 Task: Search for the nearest lighthouse along the East Coast.
Action: Mouse moved to (88, 26)
Screenshot: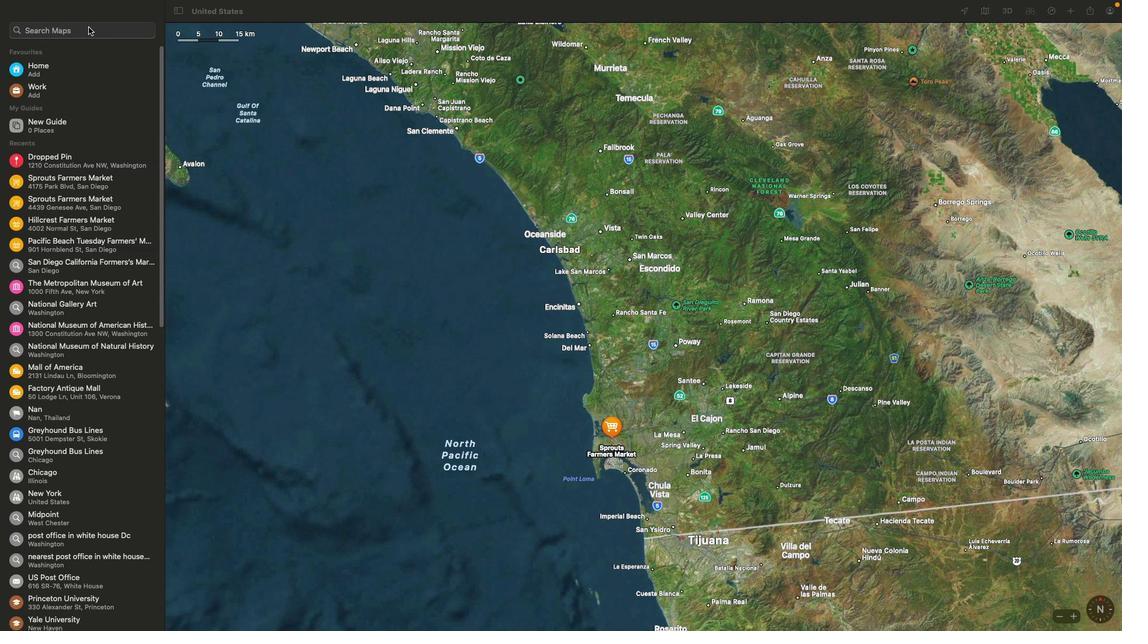 
Action: Mouse pressed left at (88, 26)
Screenshot: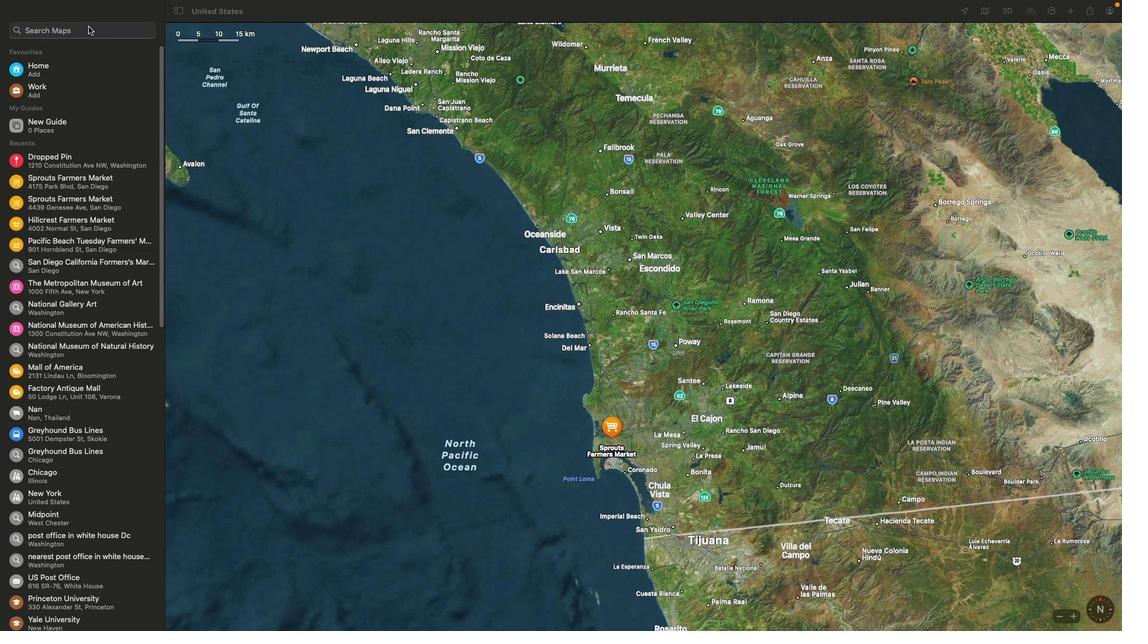 
Action: Mouse moved to (88, 26)
Screenshot: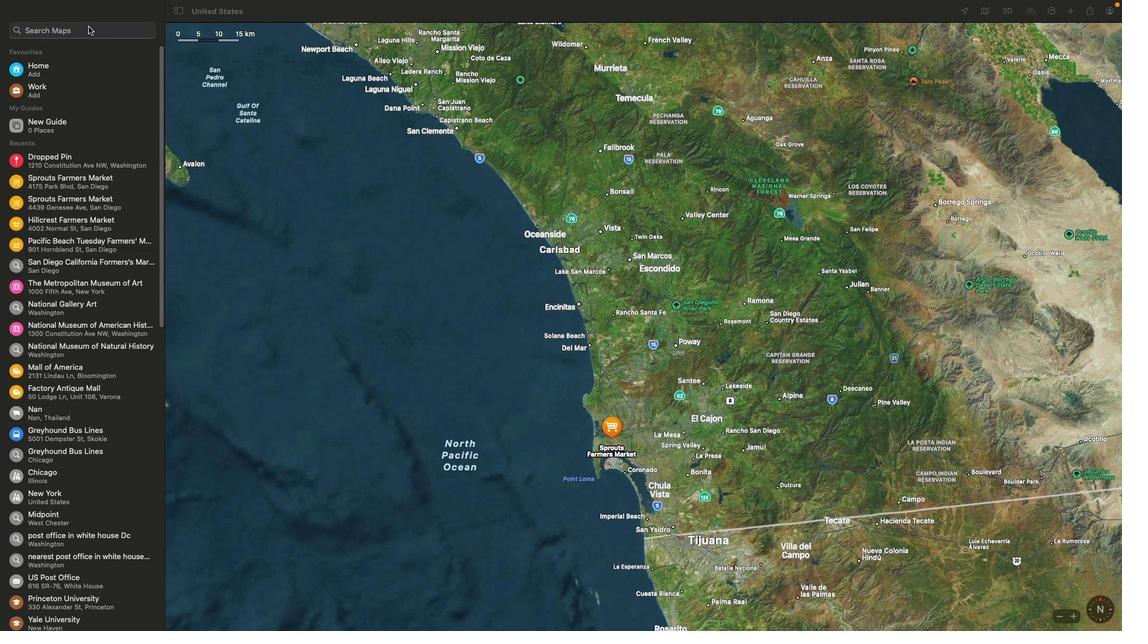 
Action: Key pressed Key.shift'E''a''s''t'Key.spaceKey.shift'C''o''a''s''t'Key.spaceKey.enter
Screenshot: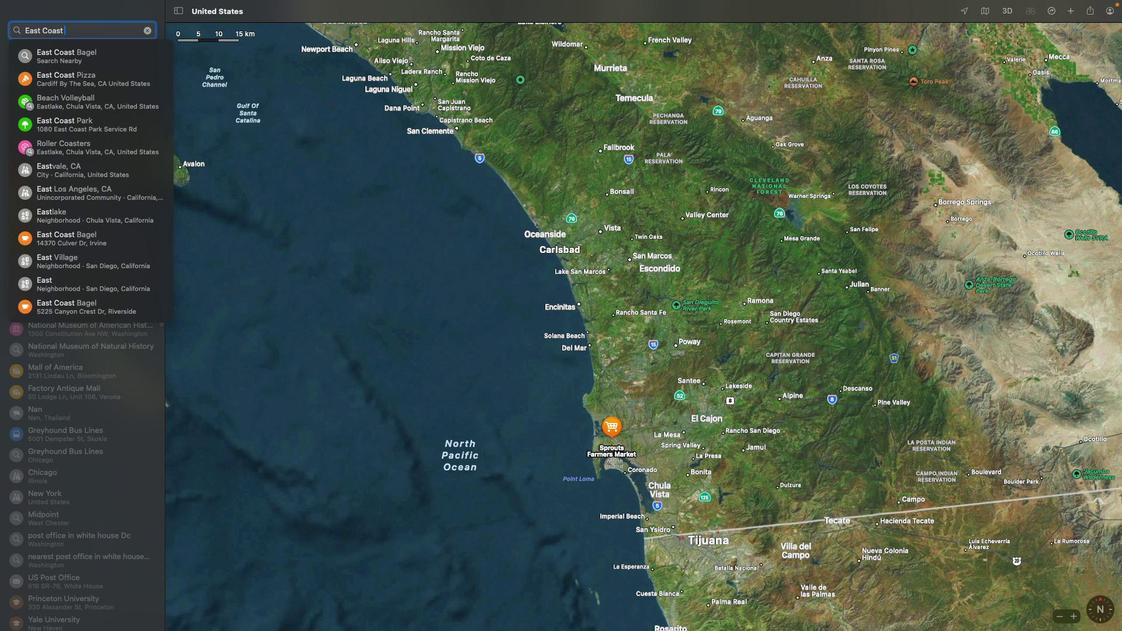 
Action: Mouse moved to (80, 32)
Screenshot: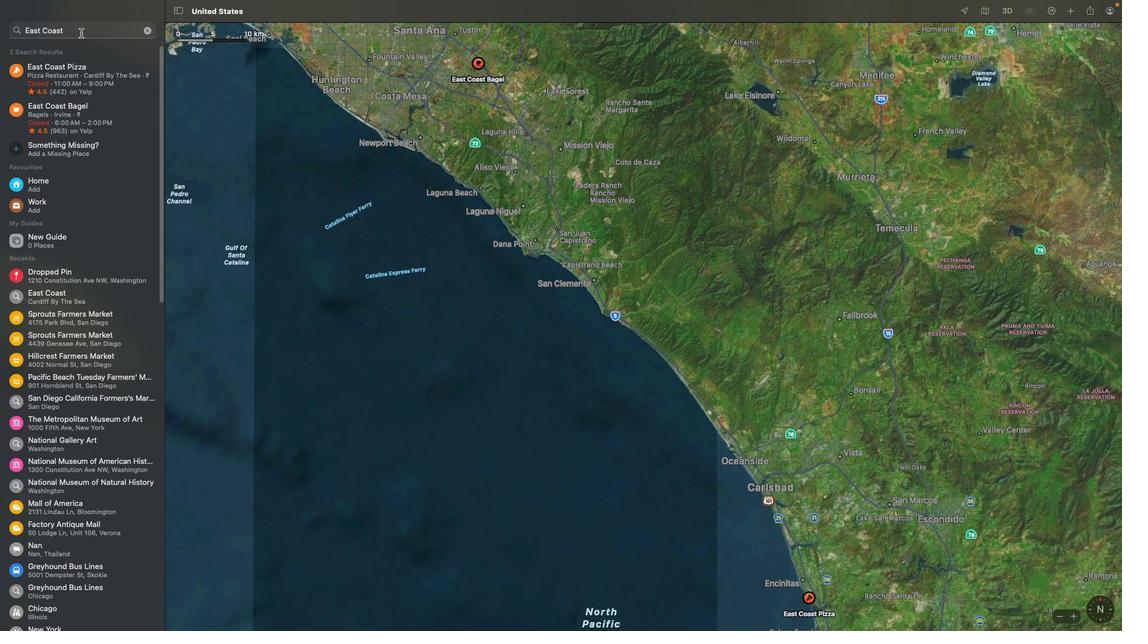 
Action: Mouse pressed left at (80, 32)
Screenshot: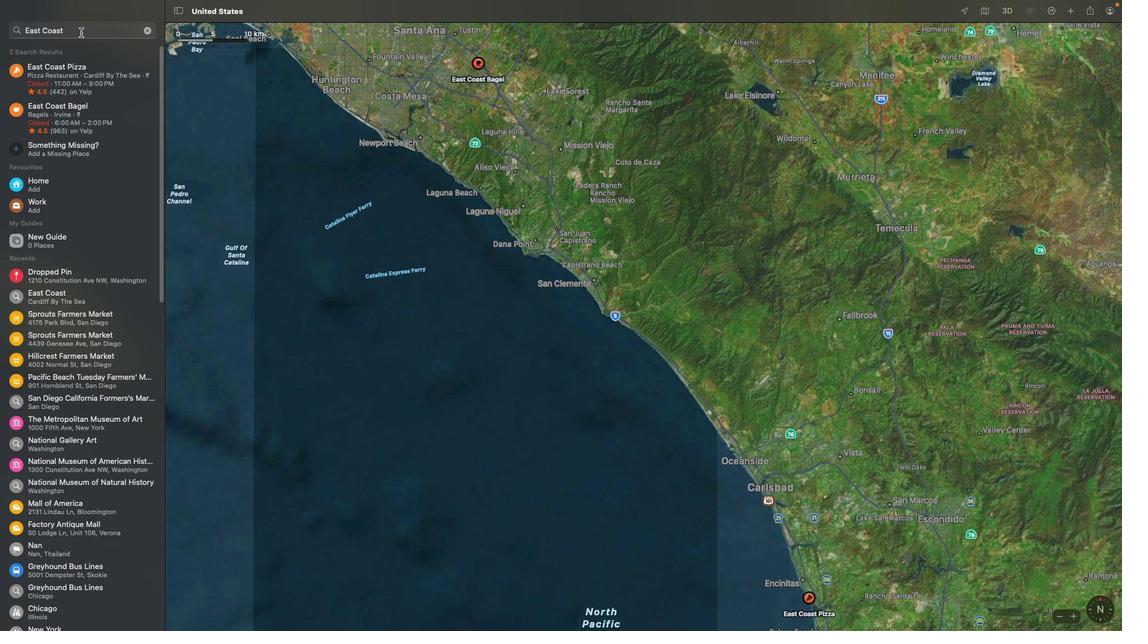 
Action: Key pressed Key.backspaceKey.backspaceKey.backspaceKey.backspaceKey.backspaceKey.backspaceKey.backspaceKey.backspaceKey.backspaceKey.backspaceKey.backspaceKey.backspaceKey.backspaceKey.backspaceKey.backspaceKey.backspace'l''i''e''s''t'Key.backspaceKey.backspaceKey.backspace'g''h''t''h''o''u''s''e'
Screenshot: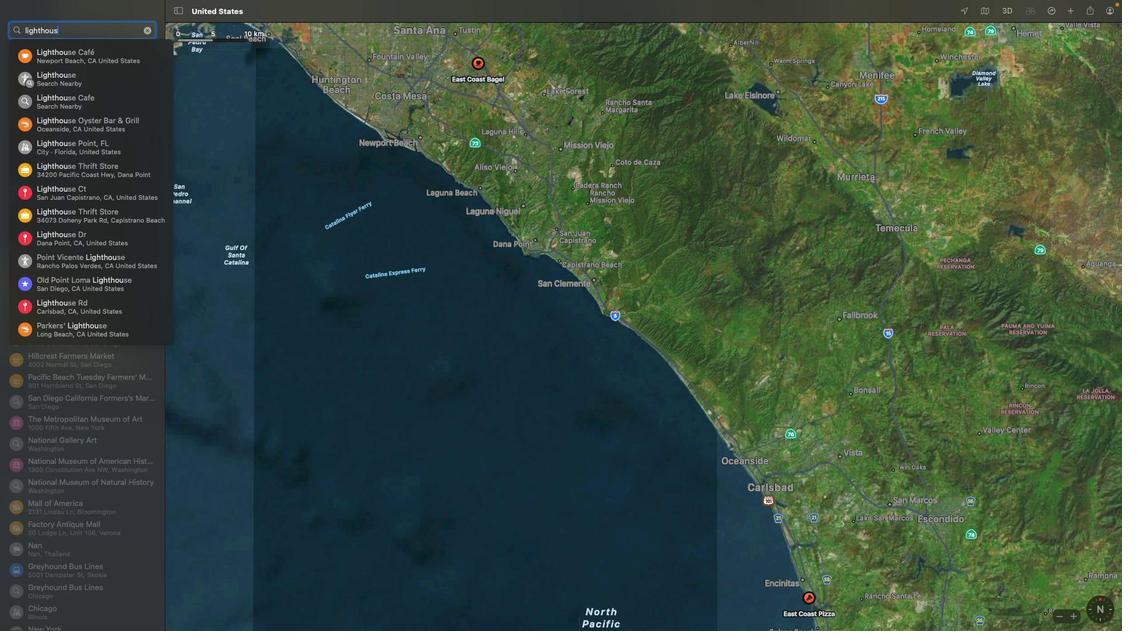 
Action: Mouse moved to (75, 45)
Screenshot: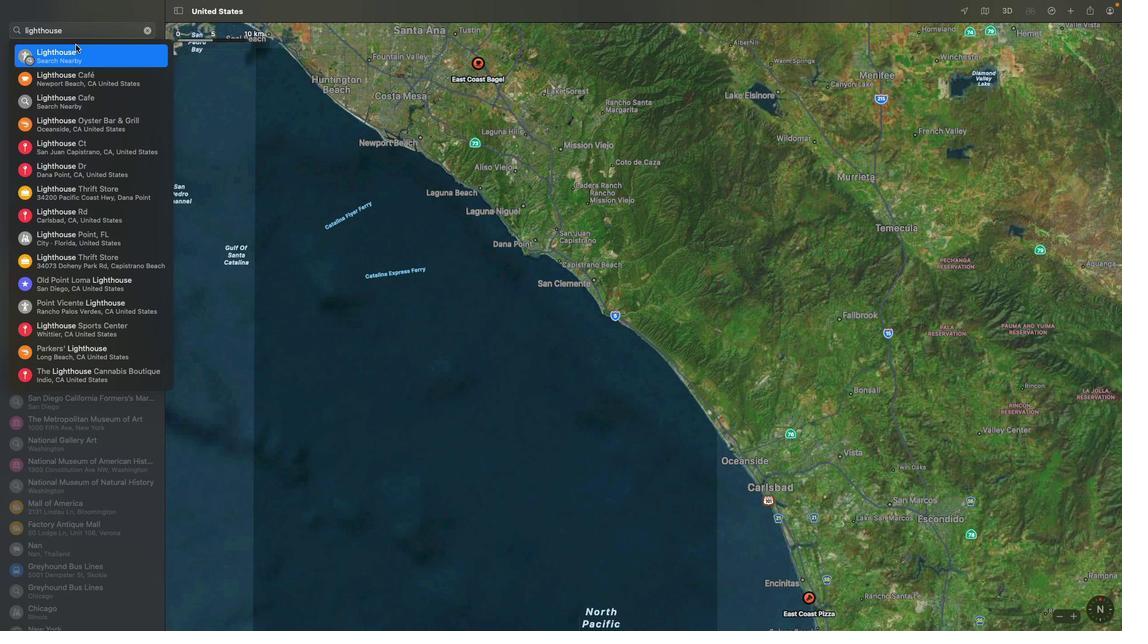 
Action: Mouse pressed left at (75, 45)
Screenshot: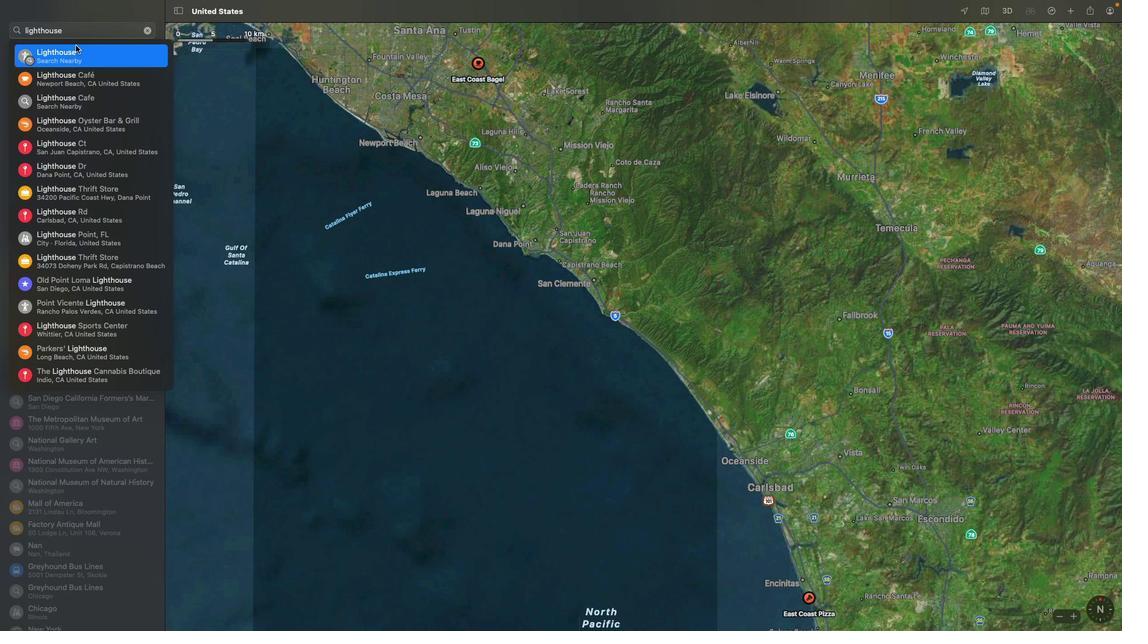 
Action: Mouse moved to (621, 340)
Screenshot: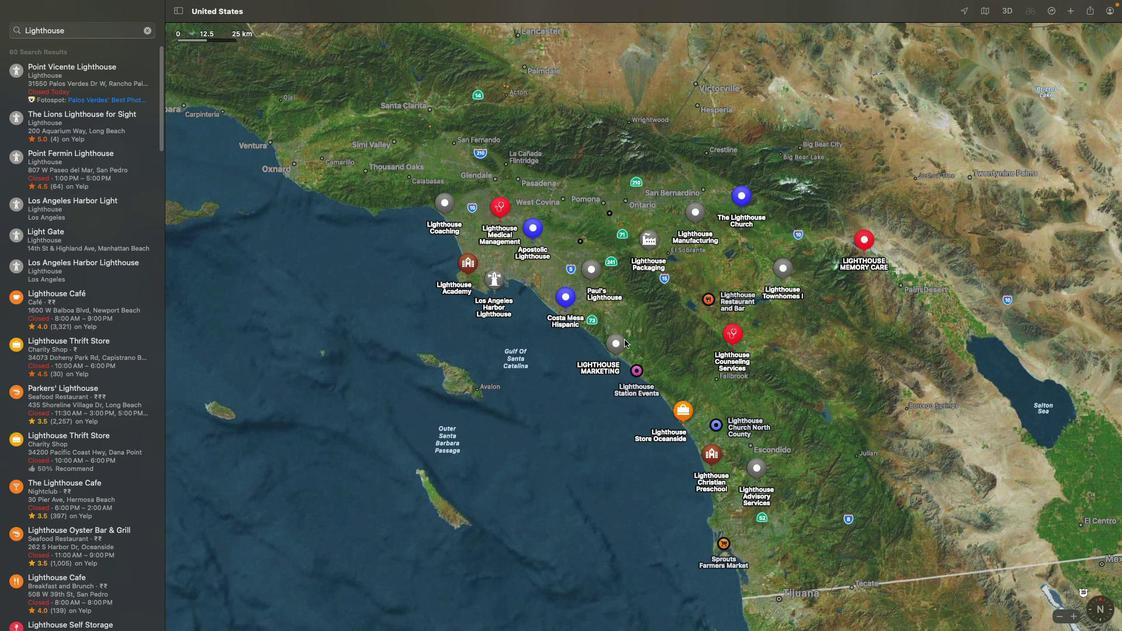 
Action: Mouse scrolled (621, 340) with delta (0, 0)
Screenshot: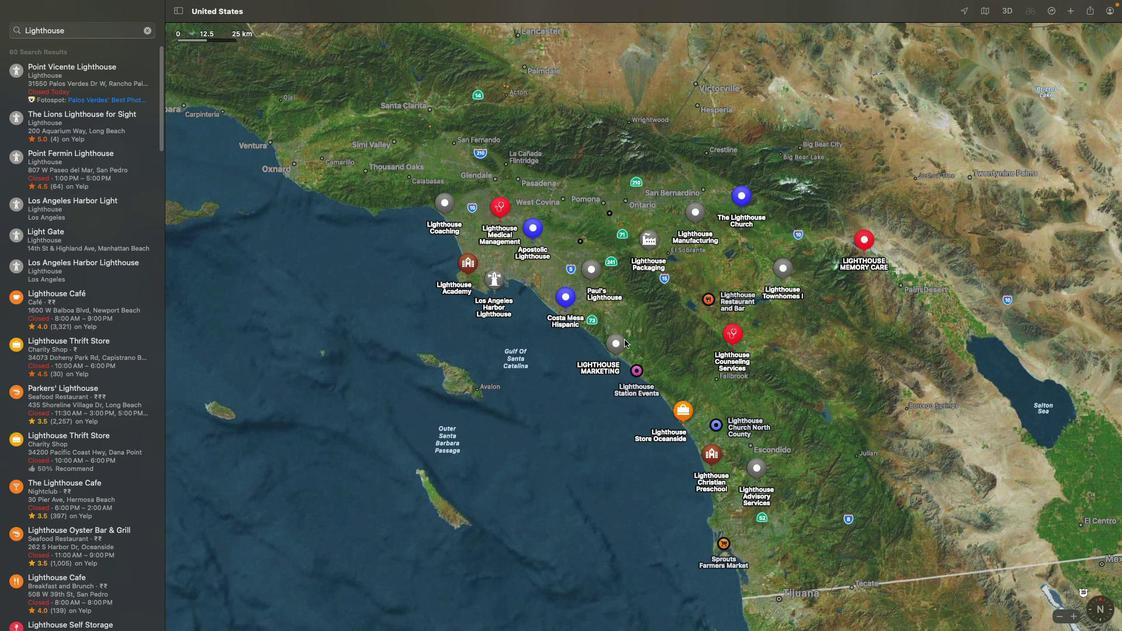 
Action: Mouse moved to (614, 341)
Screenshot: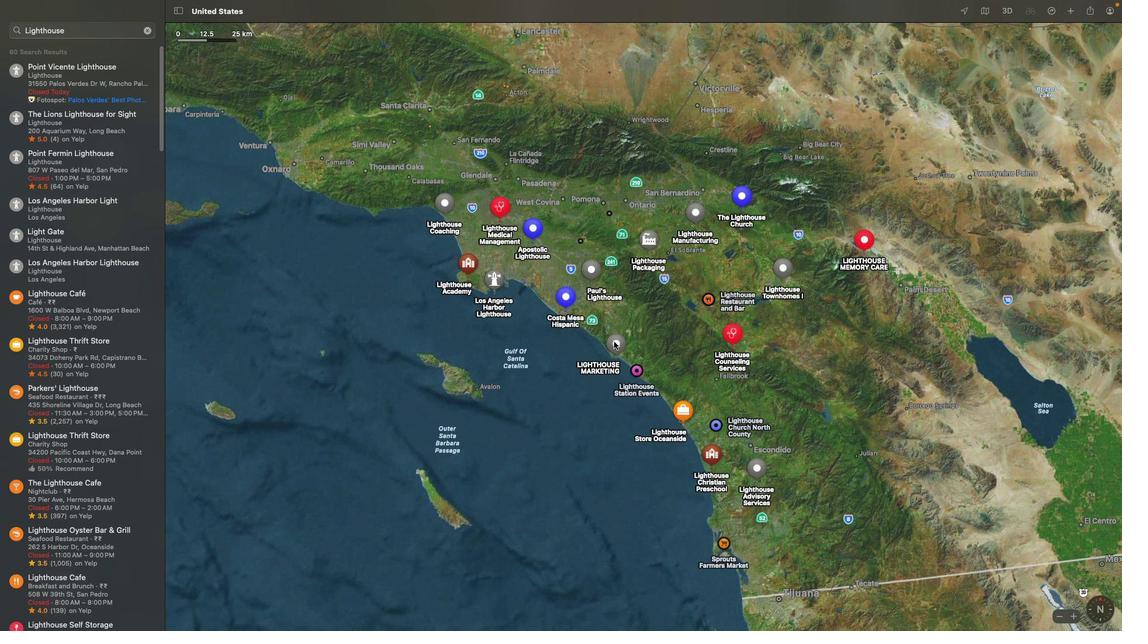 
Action: Mouse scrolled (614, 341) with delta (0, 0)
Screenshot: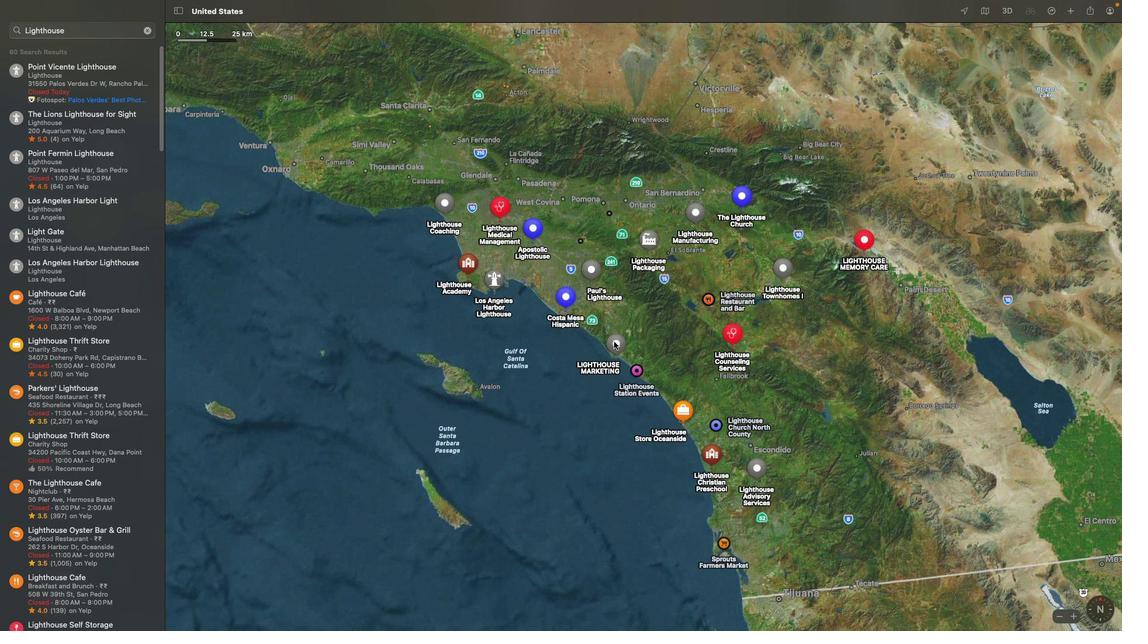 
Action: Mouse scrolled (614, 341) with delta (0, 0)
Screenshot: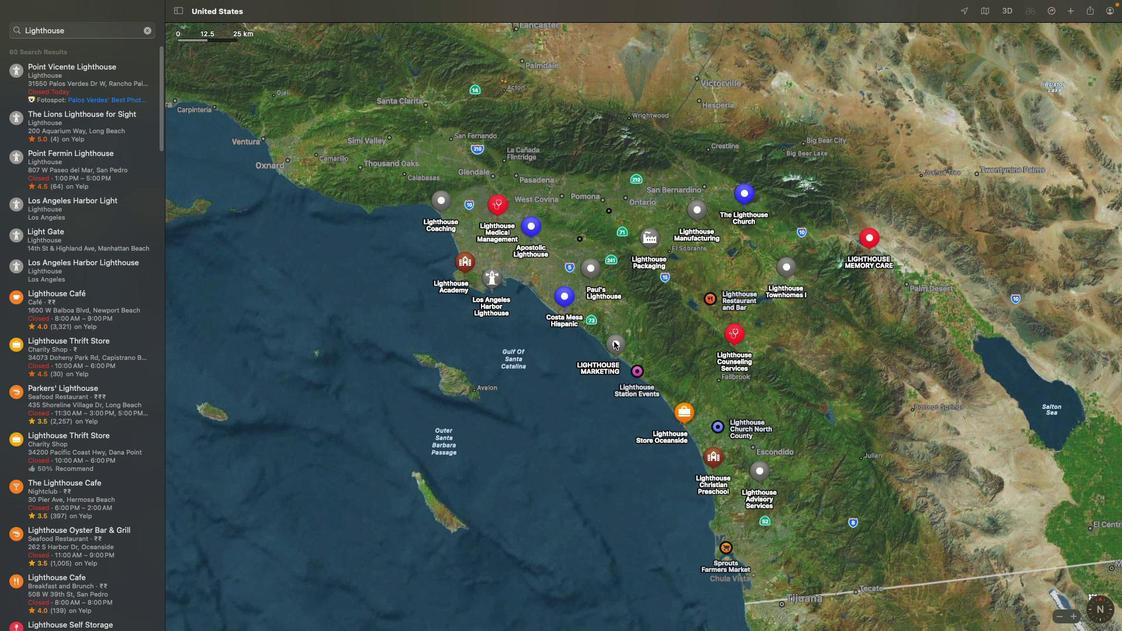 
Action: Mouse scrolled (614, 341) with delta (0, 0)
Screenshot: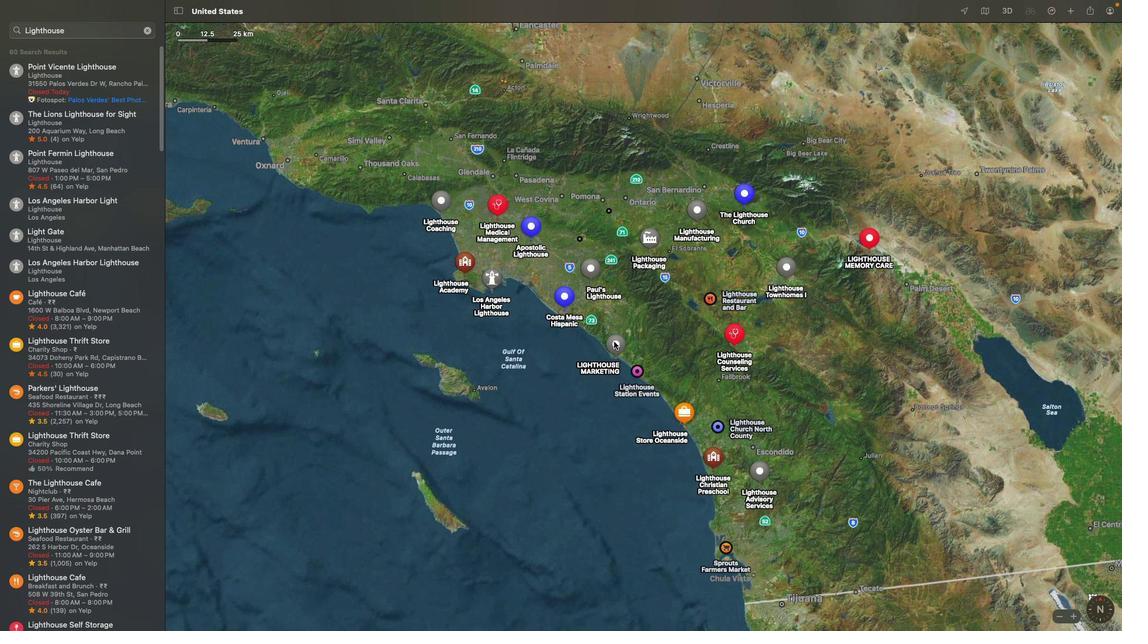 
Action: Mouse scrolled (614, 341) with delta (0, 1)
Screenshot: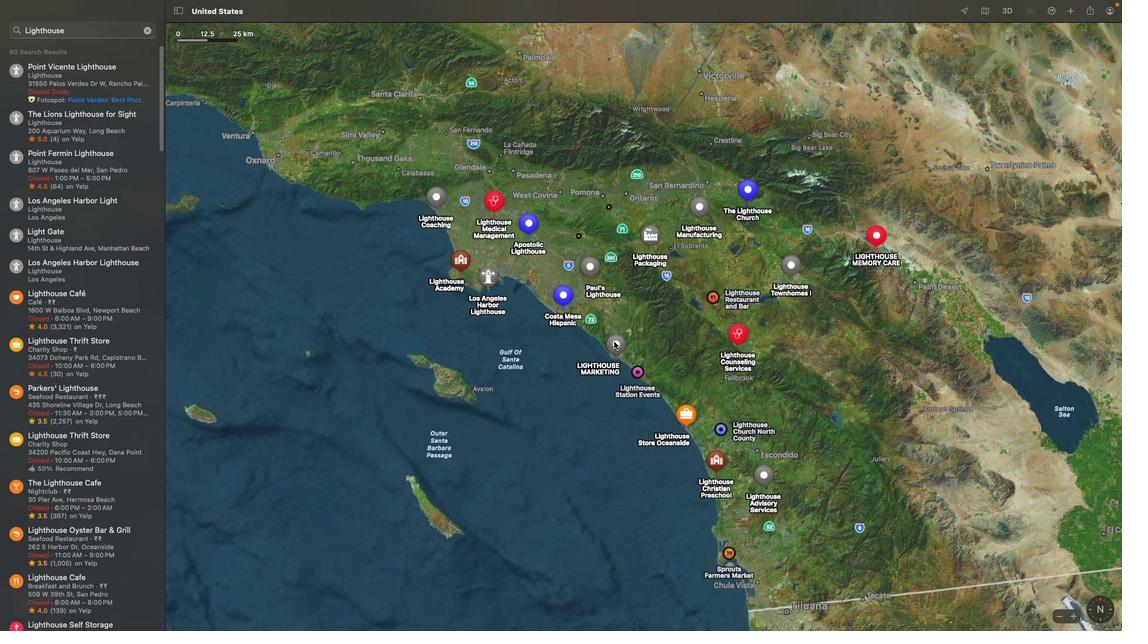 
Action: Mouse moved to (614, 341)
Screenshot: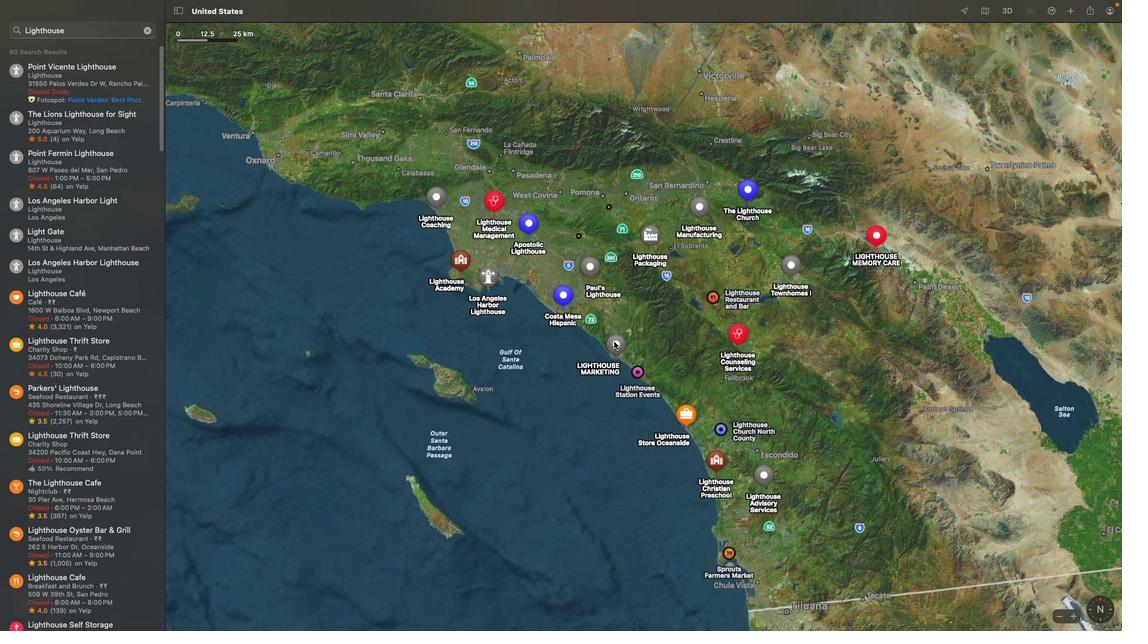 
Action: Mouse scrolled (614, 341) with delta (0, 2)
Screenshot: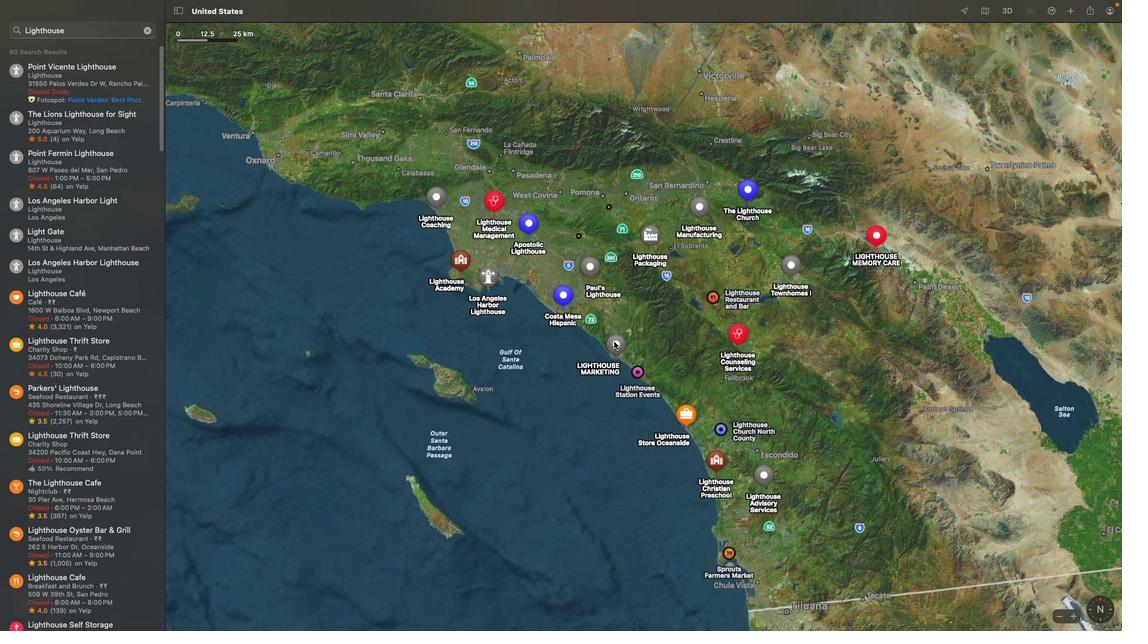 
Action: Mouse scrolled (614, 341) with delta (0, 2)
Screenshot: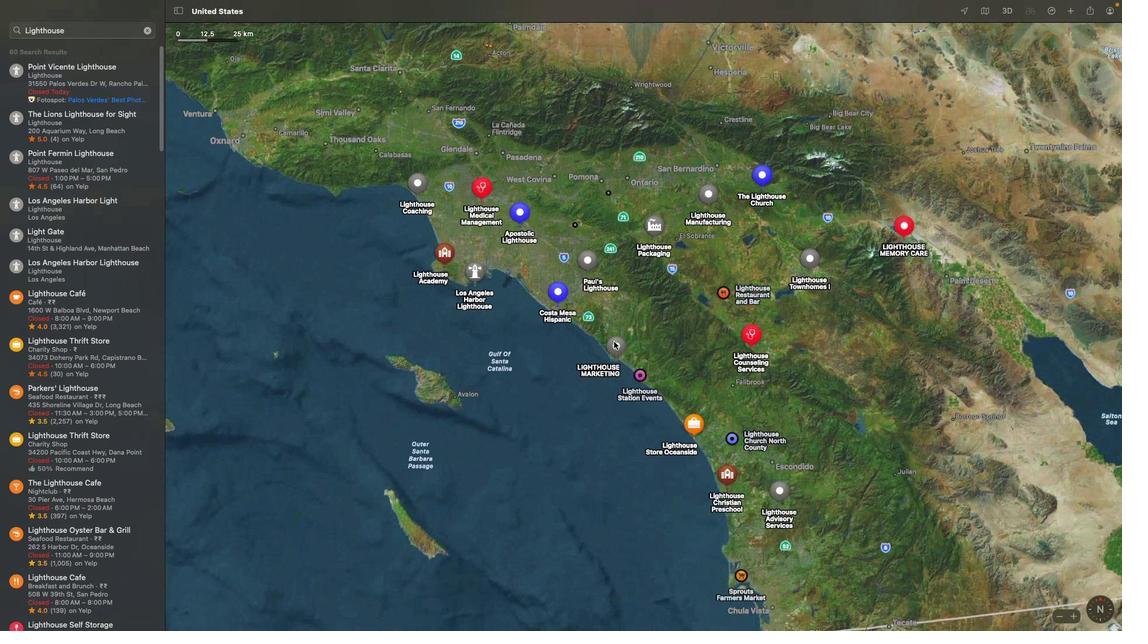 
Action: Mouse moved to (527, 337)
Screenshot: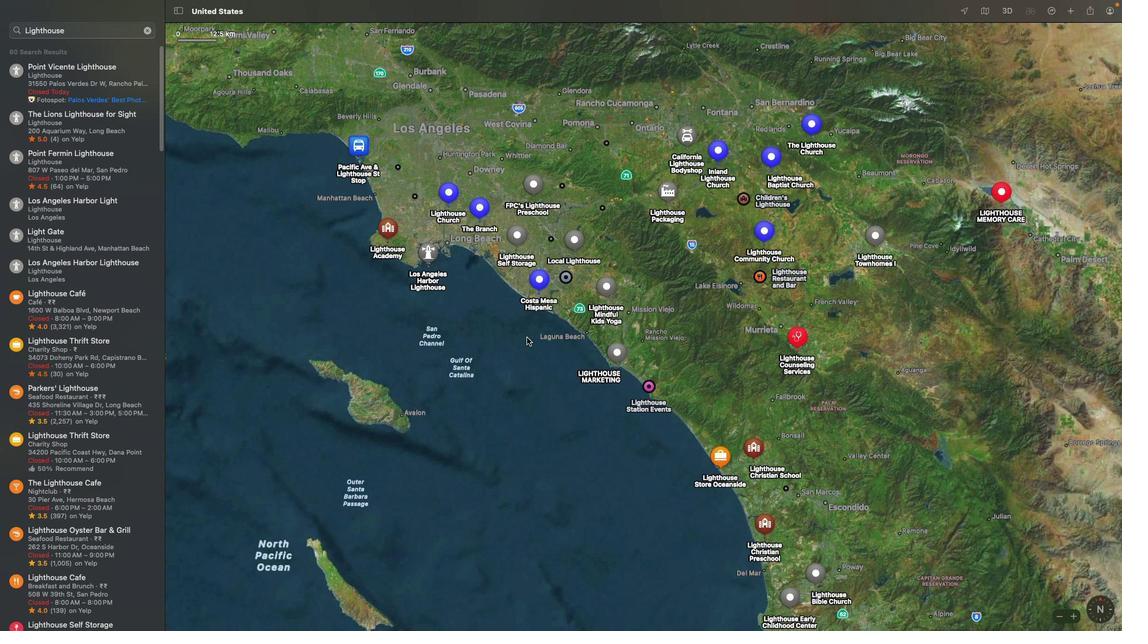 
Action: Mouse scrolled (527, 337) with delta (0, 0)
Screenshot: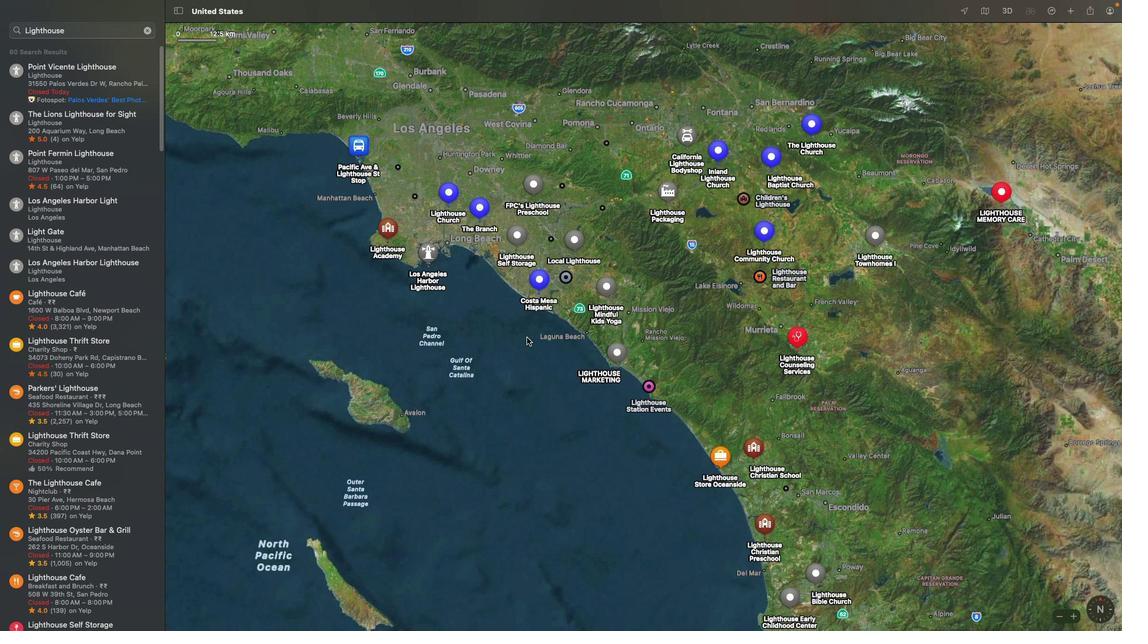 
Action: Mouse scrolled (527, 337) with delta (0, 0)
Screenshot: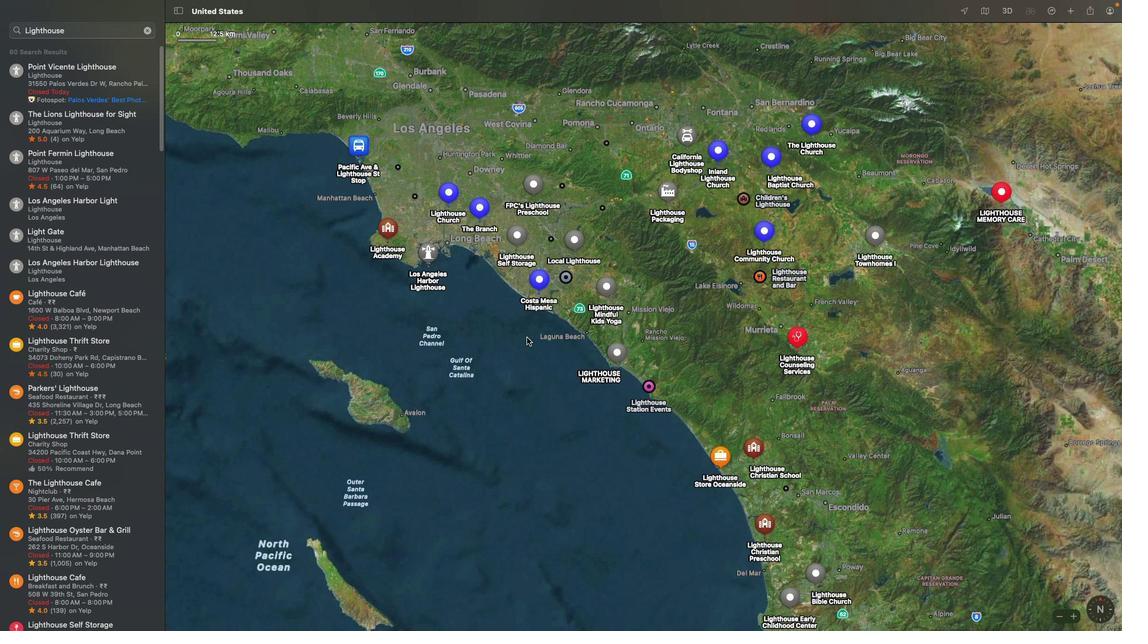 
Action: Mouse scrolled (527, 337) with delta (0, 1)
Screenshot: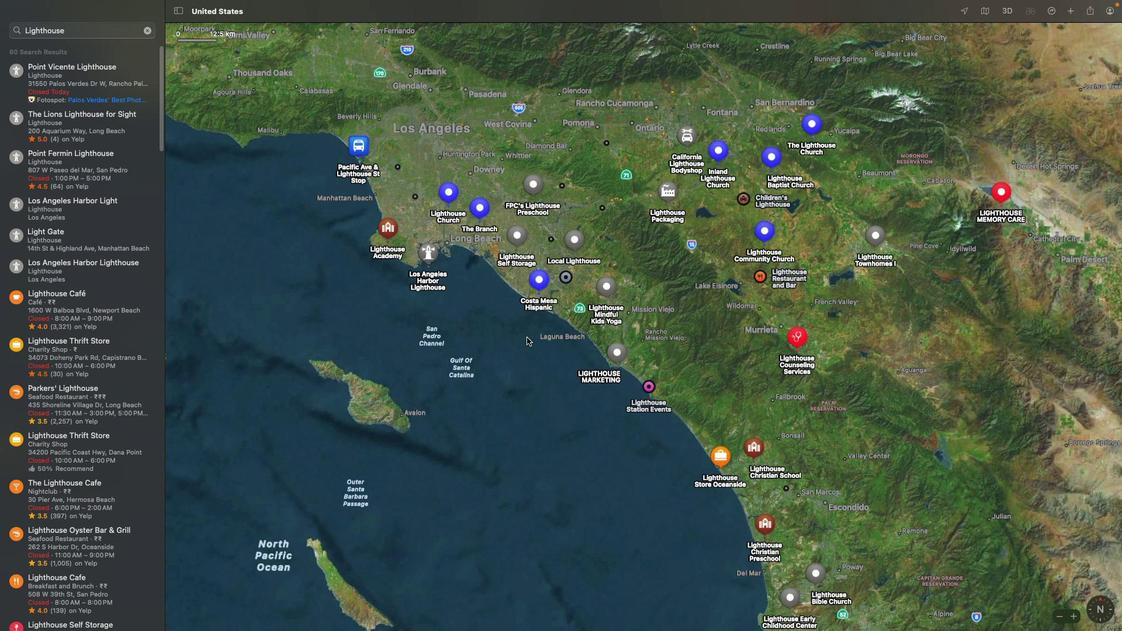 
Action: Mouse scrolled (527, 337) with delta (0, 2)
Screenshot: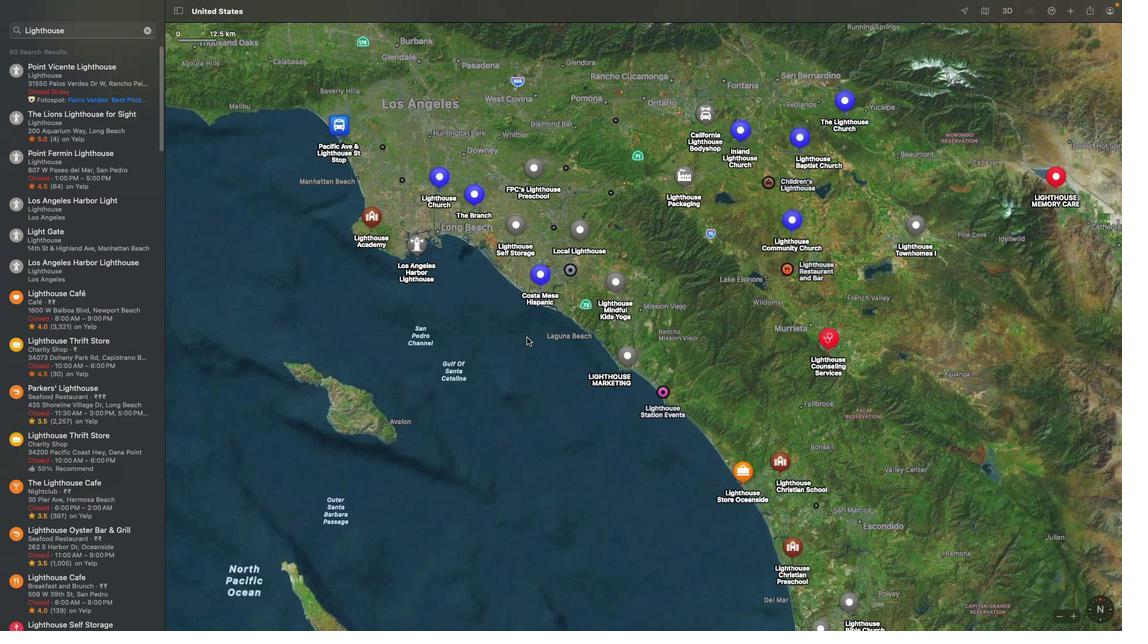 
Action: Mouse moved to (588, 364)
Screenshot: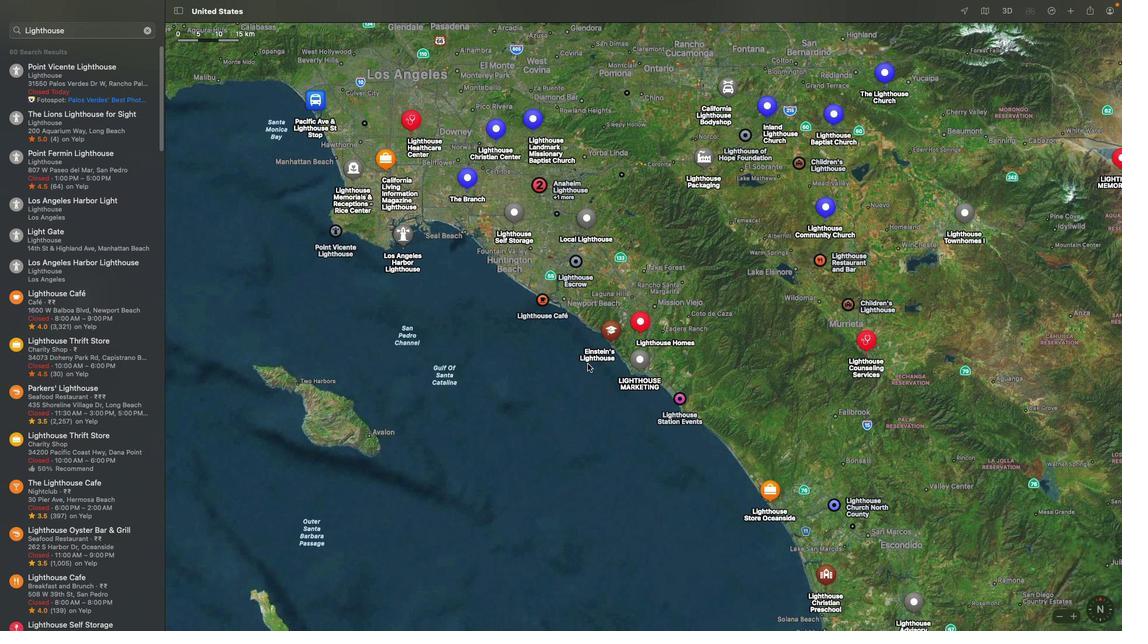
Action: Mouse scrolled (588, 364) with delta (0, 0)
Screenshot: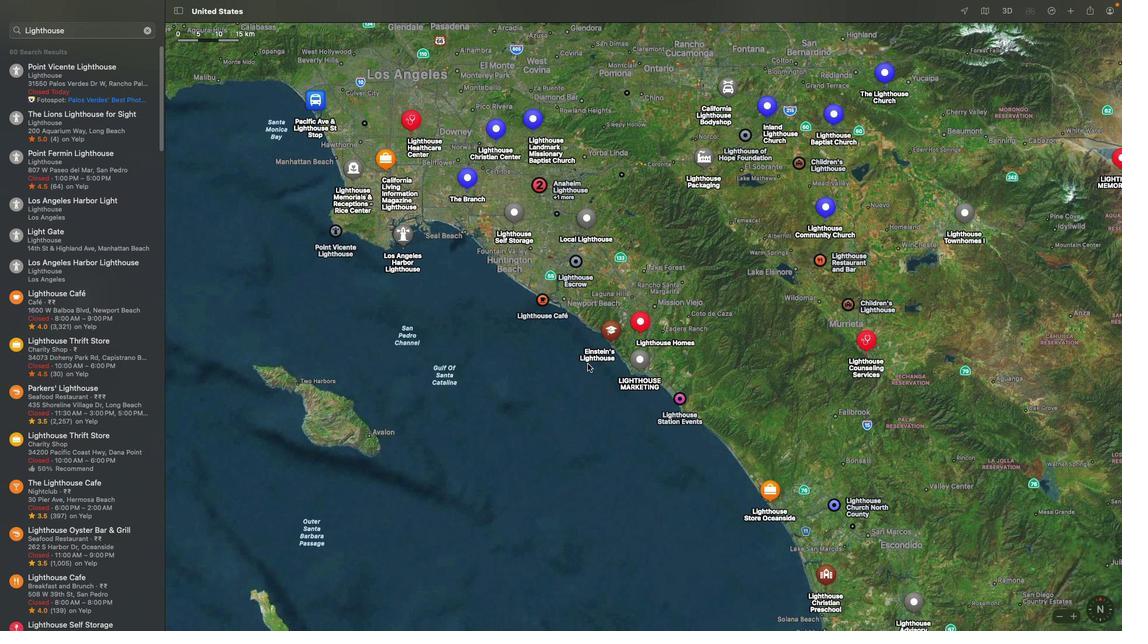 
Action: Mouse scrolled (588, 364) with delta (0, 0)
Screenshot: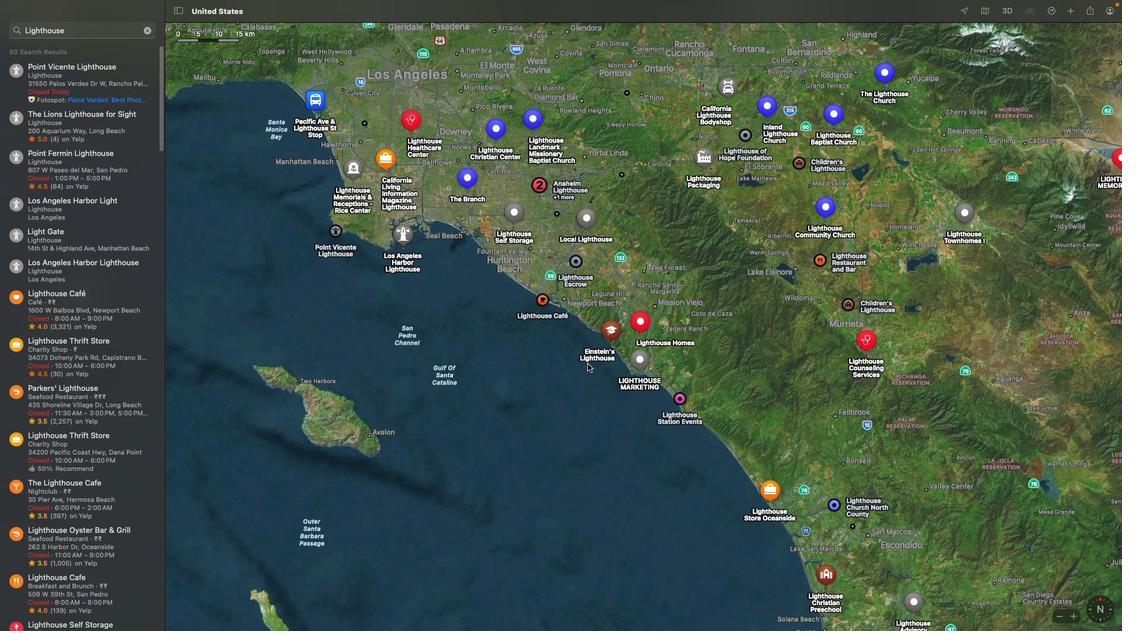 
Action: Mouse scrolled (588, 364) with delta (0, 1)
Screenshot: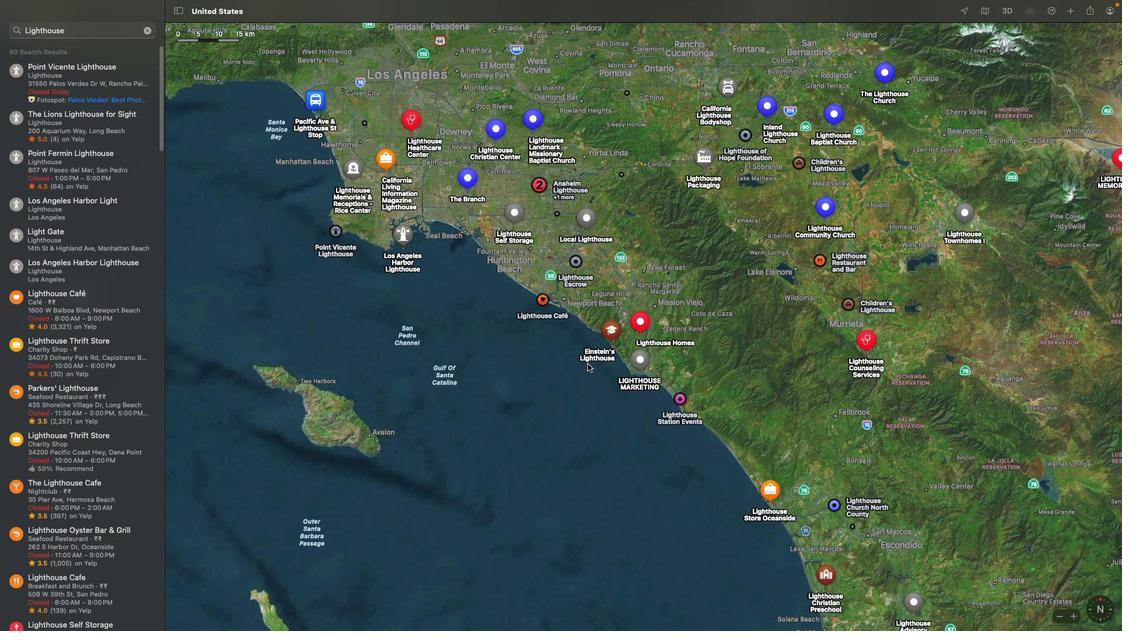 
Action: Mouse scrolled (588, 364) with delta (0, 0)
Screenshot: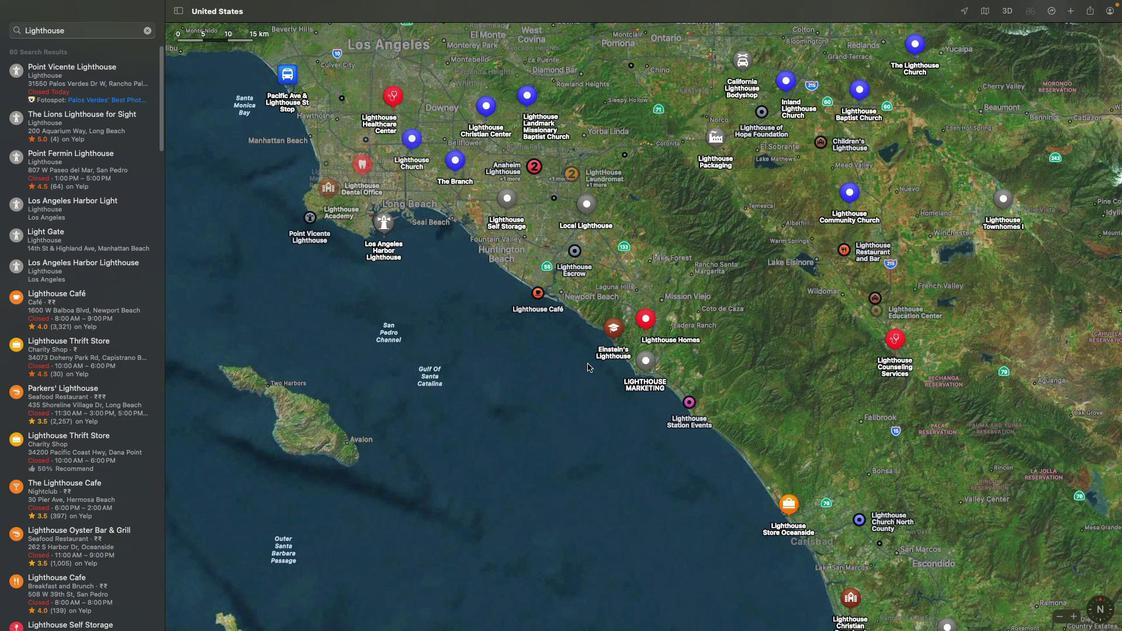 
Action: Mouse scrolled (588, 364) with delta (0, 0)
Screenshot: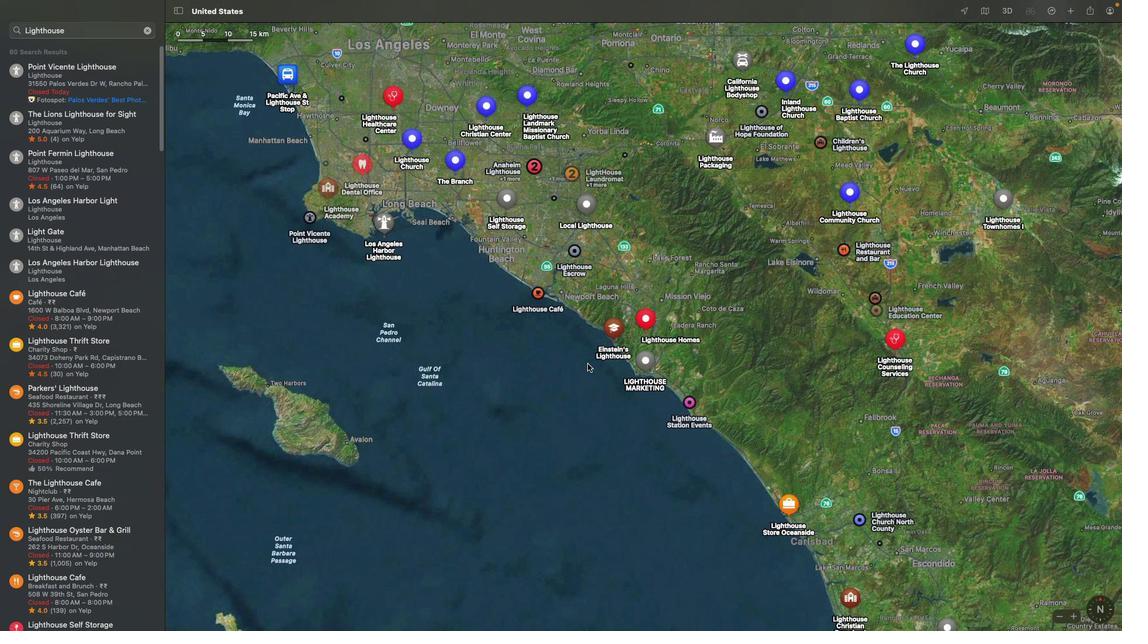 
Action: Mouse moved to (85, 80)
Screenshot: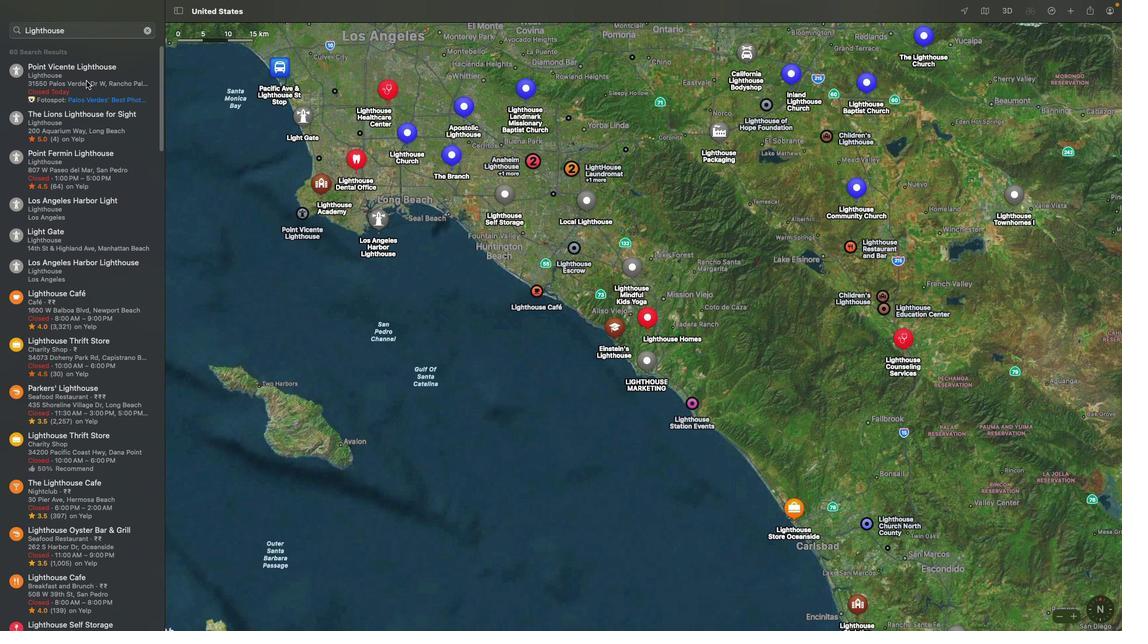 
Action: Mouse pressed left at (85, 80)
Screenshot: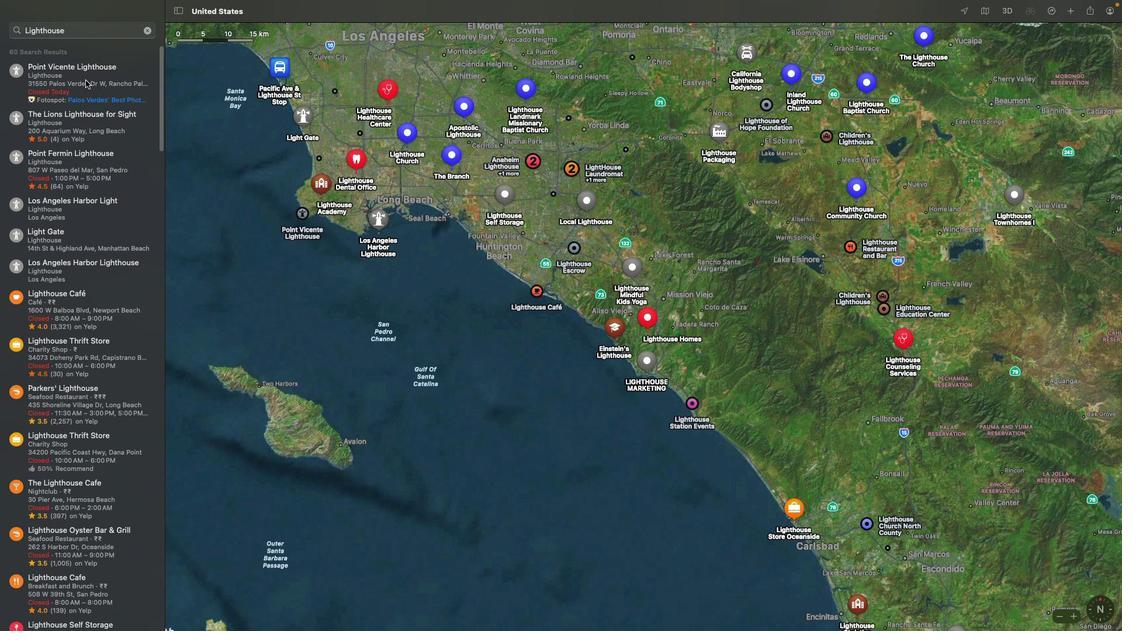 
Action: Mouse moved to (75, 120)
Screenshot: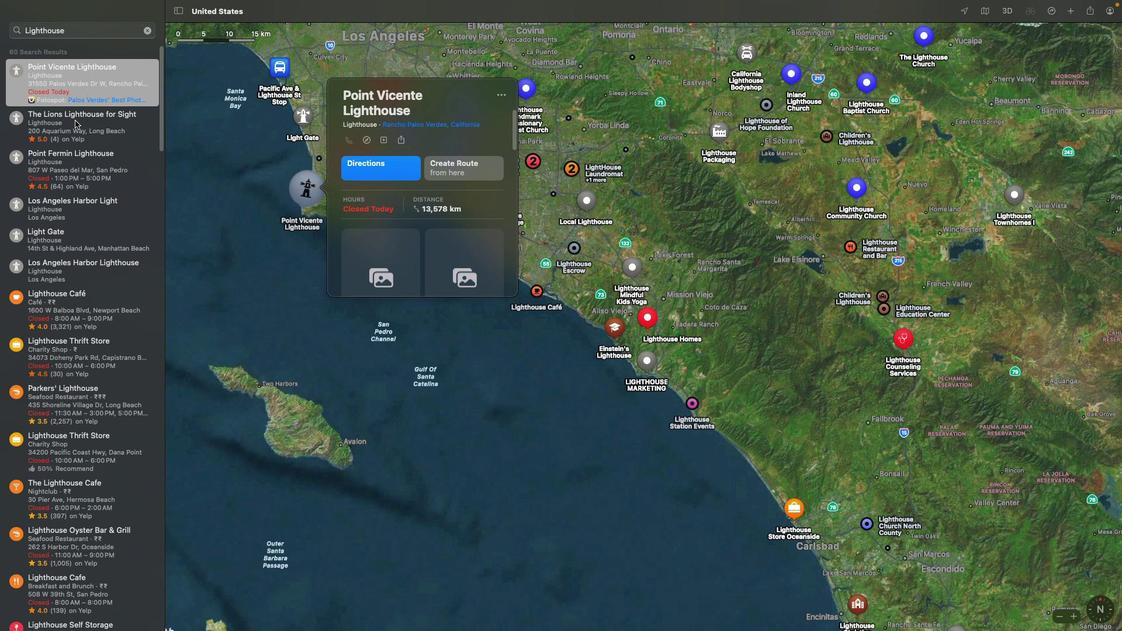 
Action: Mouse pressed left at (75, 120)
Screenshot: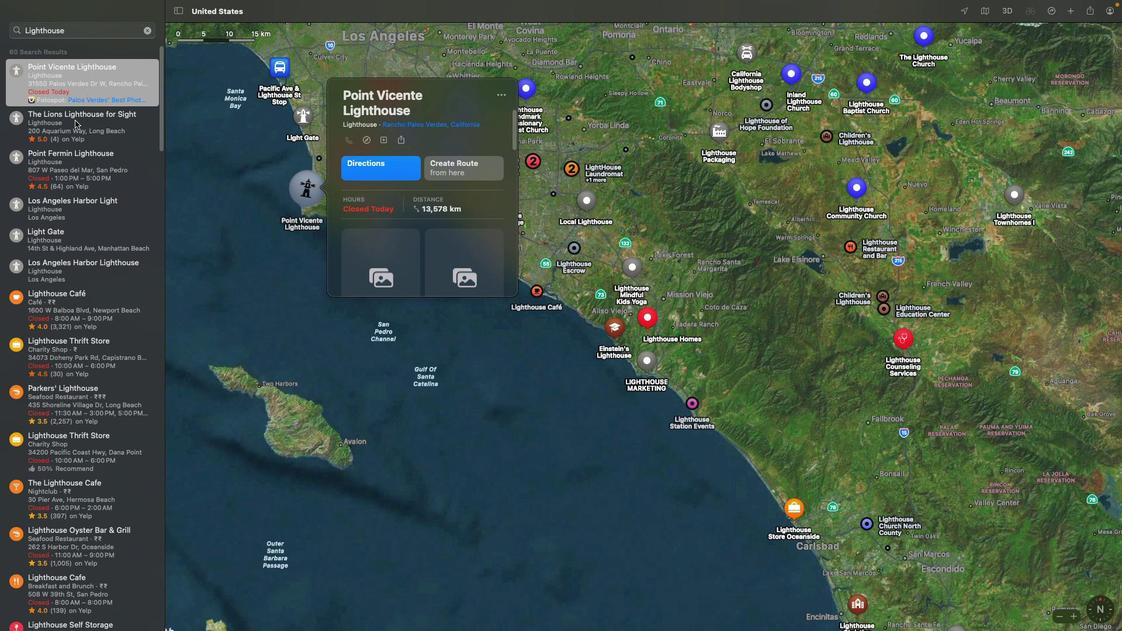 
Action: Mouse moved to (62, 158)
Screenshot: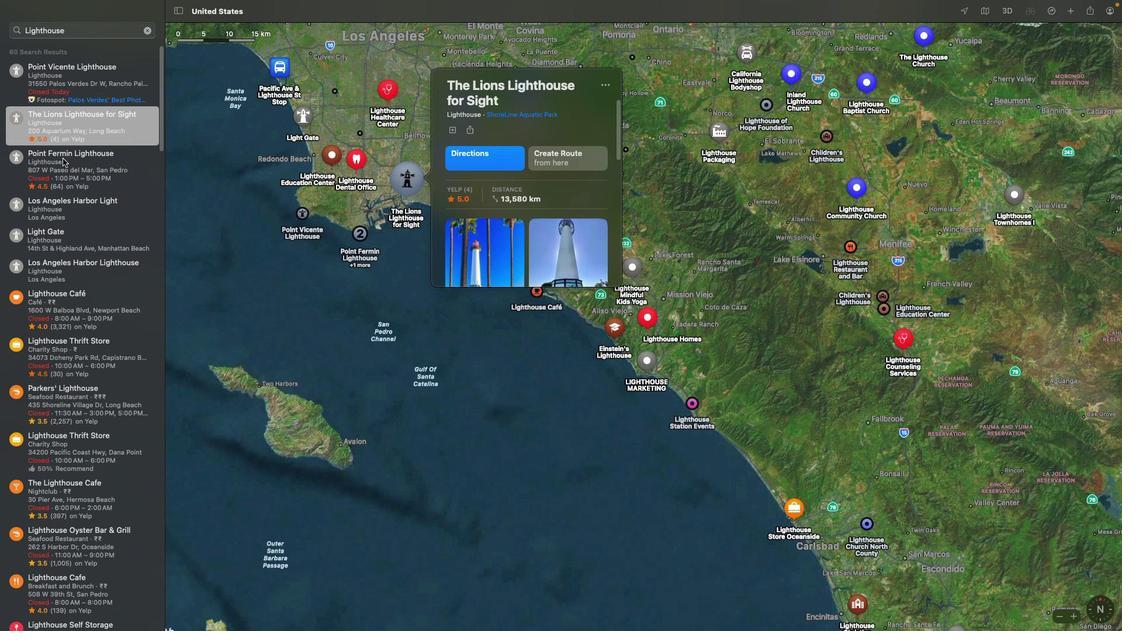 
Action: Mouse pressed left at (62, 158)
Screenshot: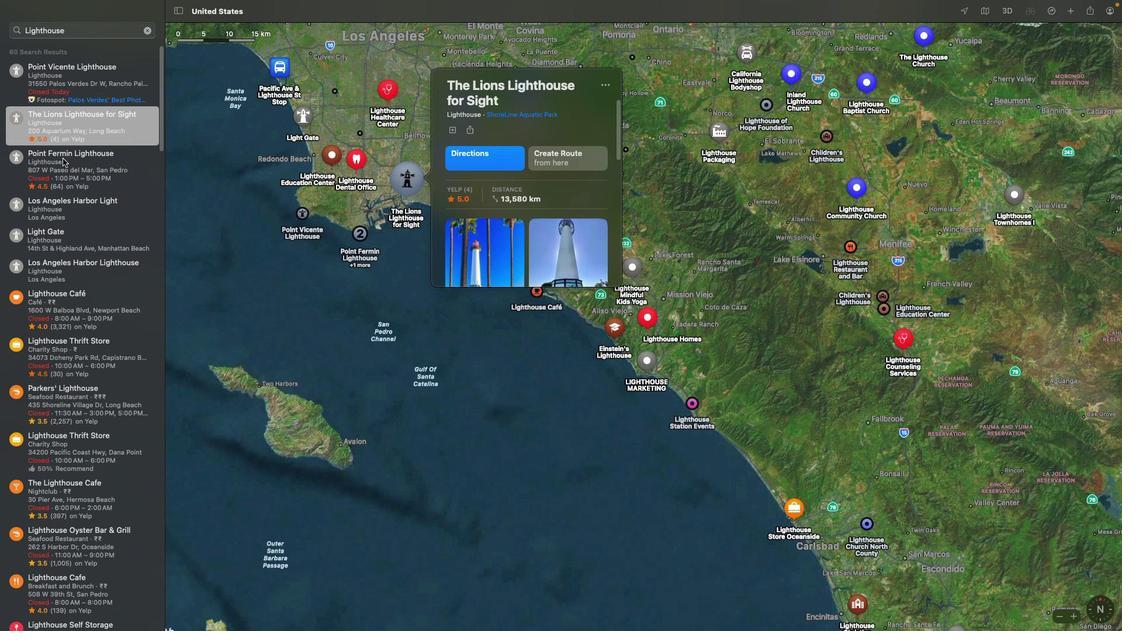 
Action: Mouse moved to (58, 214)
Screenshot: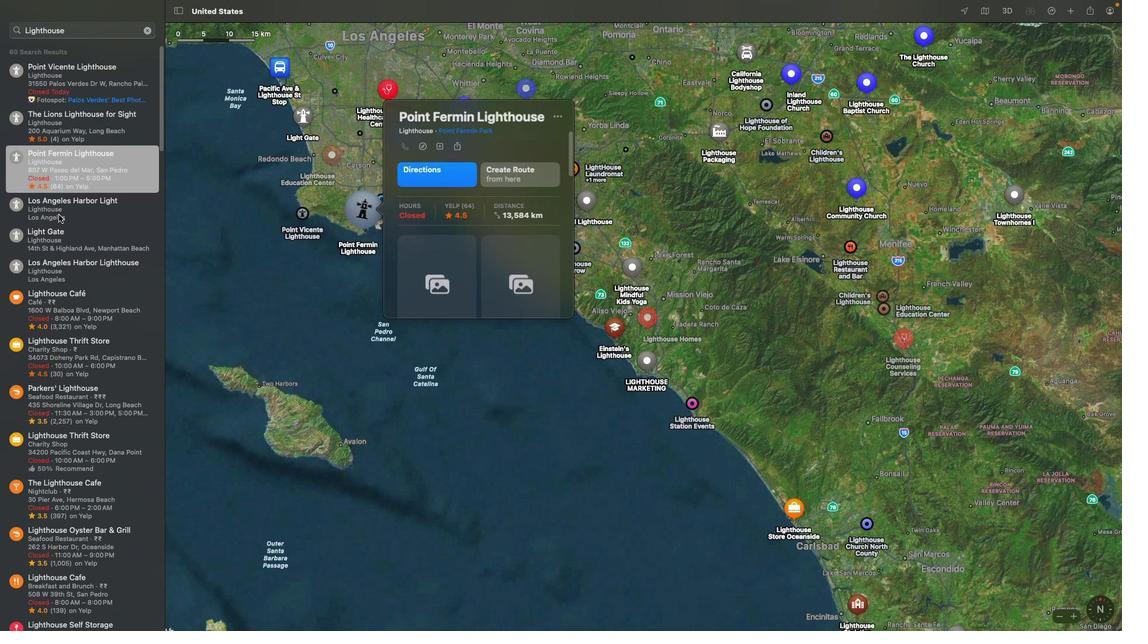 
Action: Mouse pressed left at (58, 214)
Screenshot: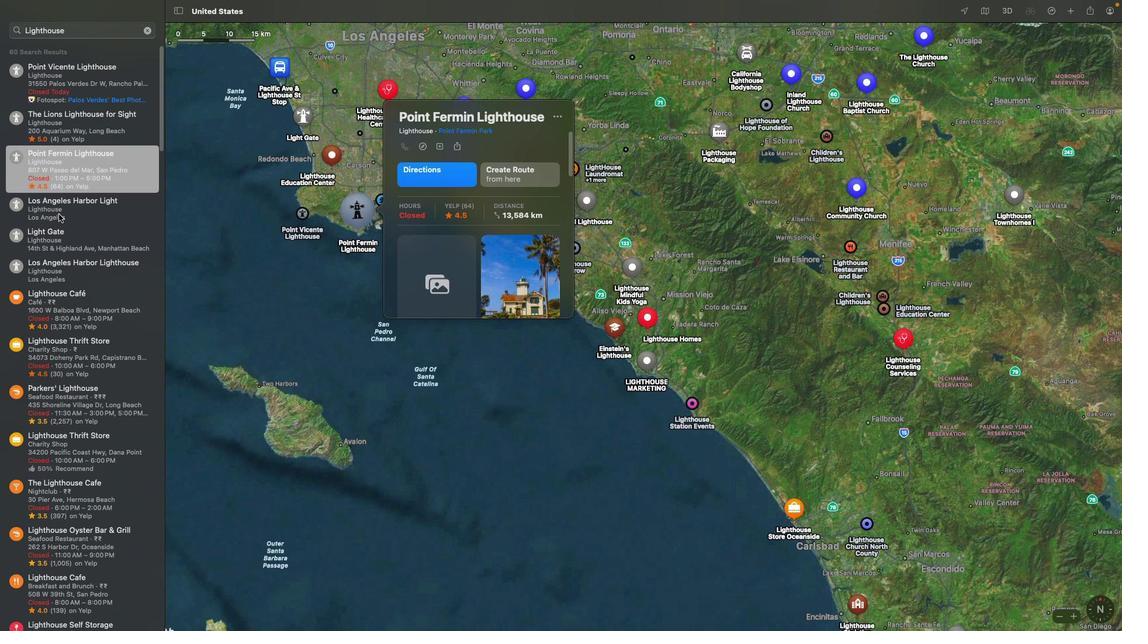 
Action: Mouse moved to (47, 247)
Screenshot: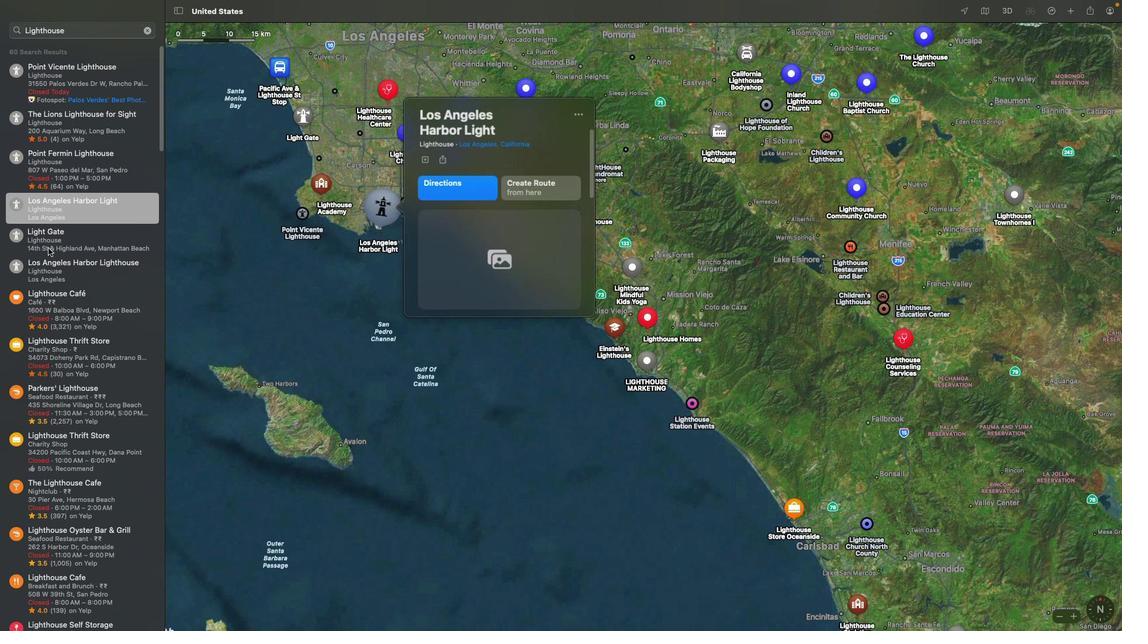 
Action: Mouse pressed left at (47, 247)
Screenshot: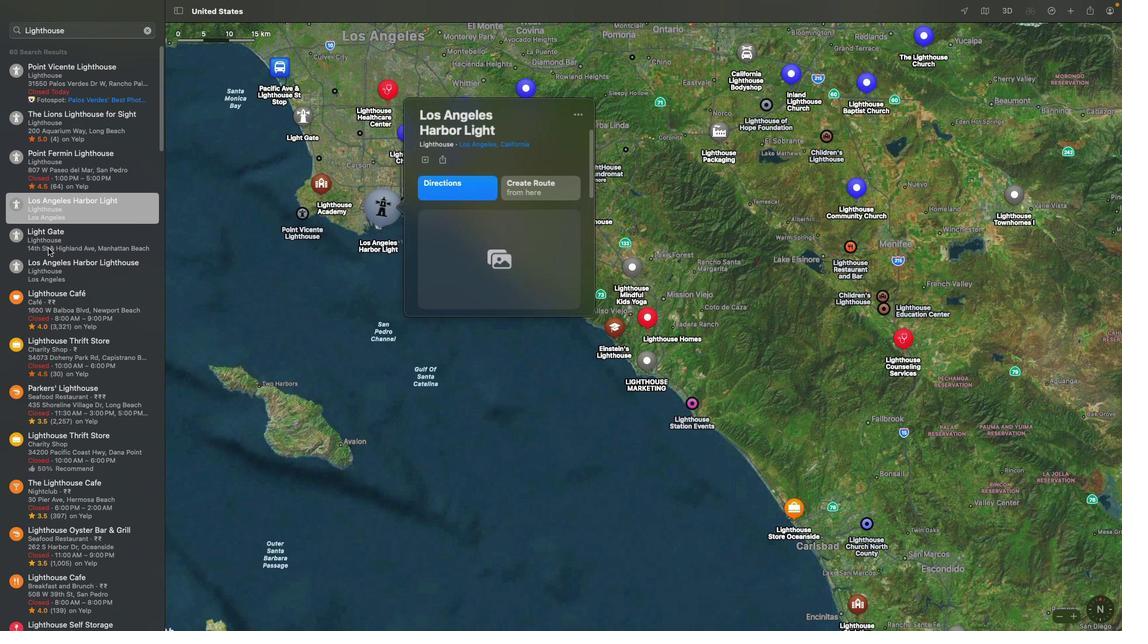 
Action: Mouse moved to (67, 276)
Screenshot: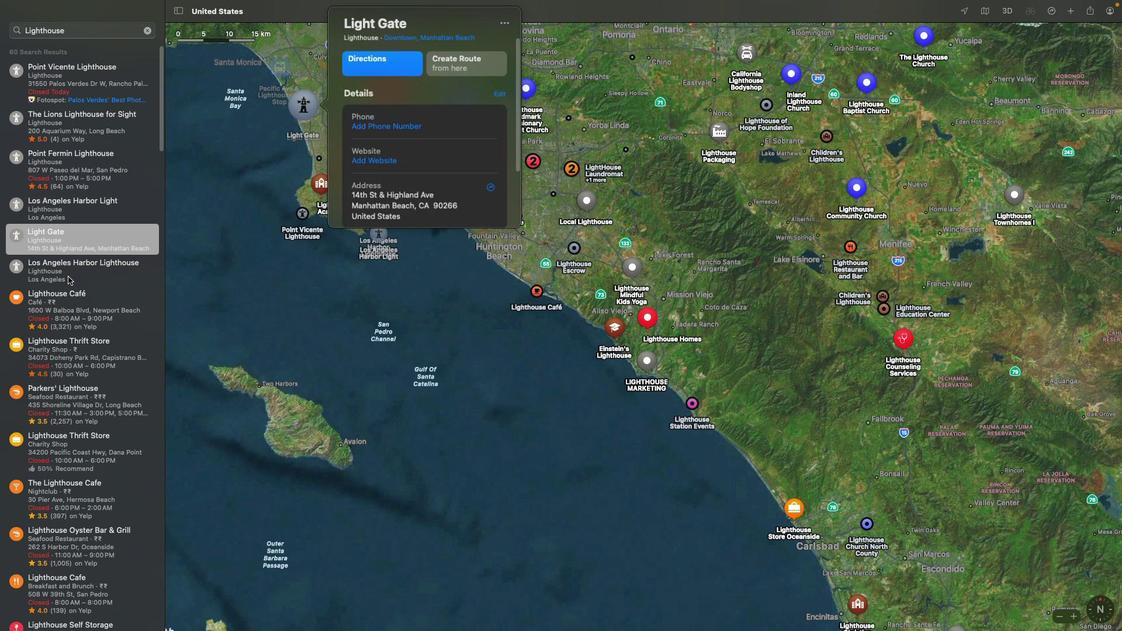 
Action: Mouse pressed left at (67, 276)
Screenshot: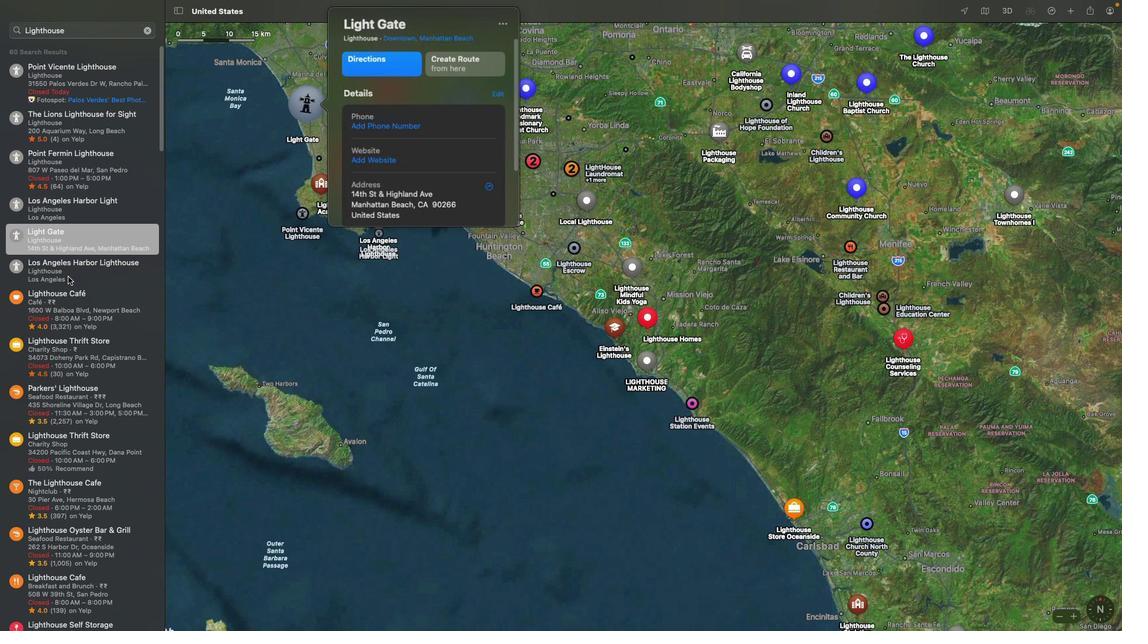 
Action: Mouse moved to (53, 311)
Screenshot: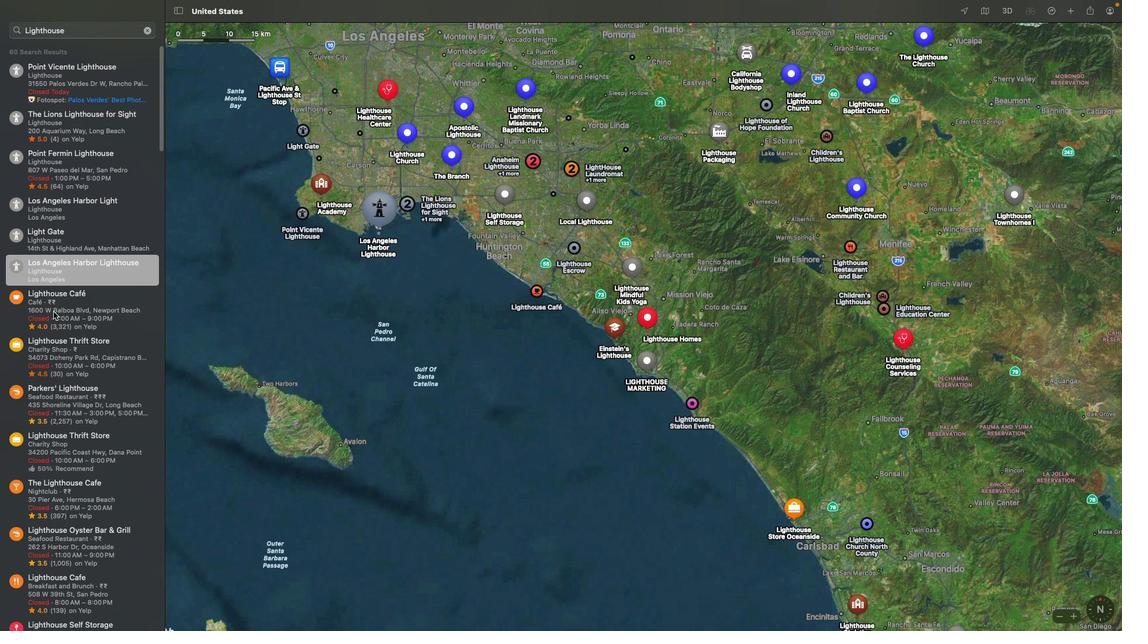 
Action: Mouse pressed left at (53, 311)
Screenshot: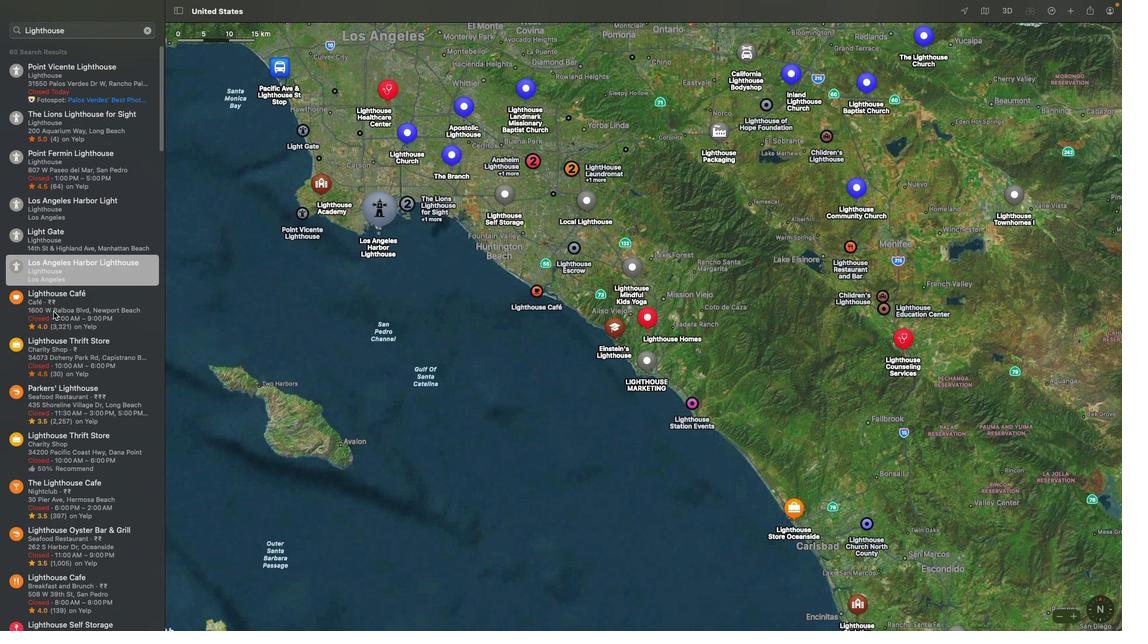 
Action: Mouse moved to (388, 254)
Screenshot: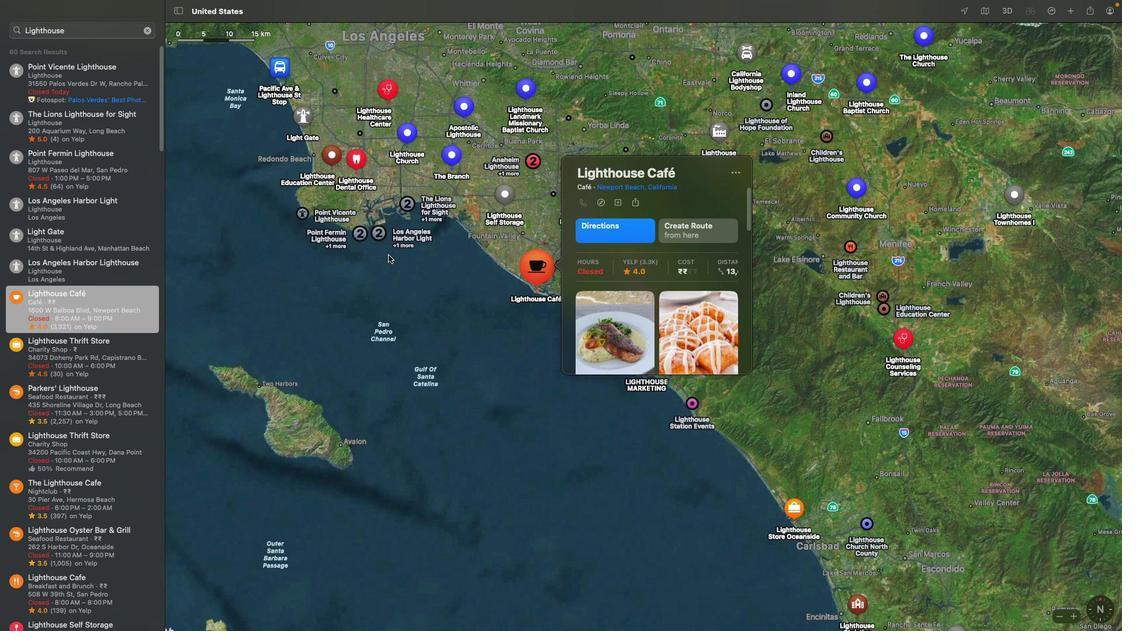
